 Task: Add in the project VestaTech a sprint 'Test Trek'.
Action: Mouse moved to (903, 508)
Screenshot: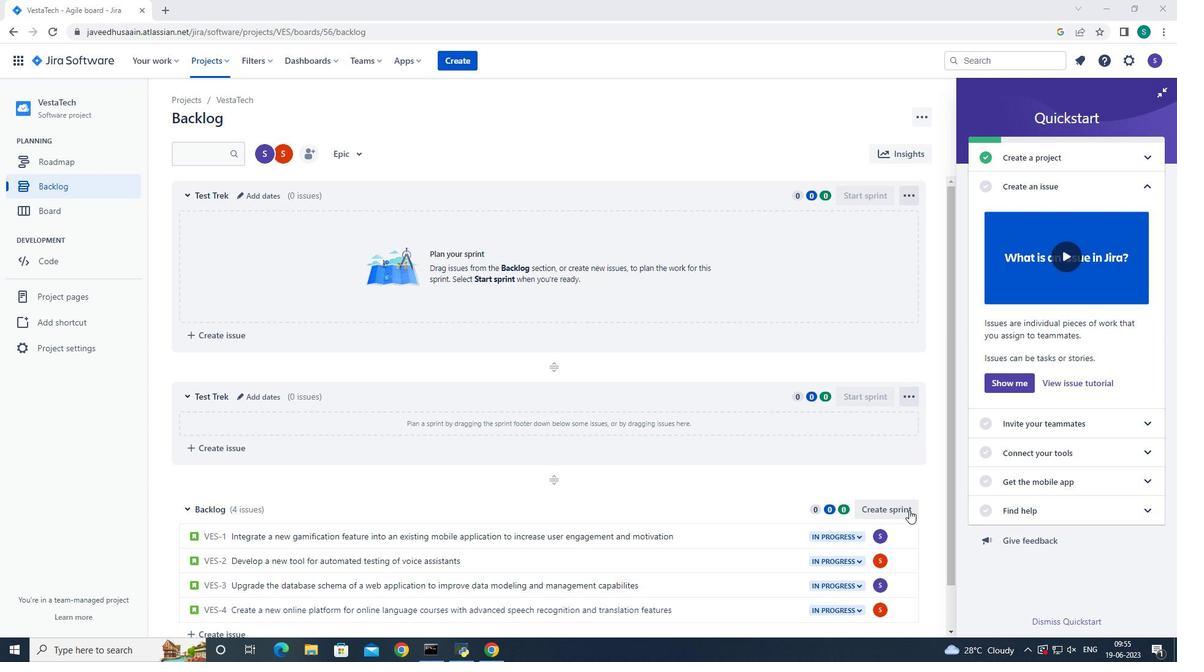 
Action: Mouse pressed left at (903, 508)
Screenshot: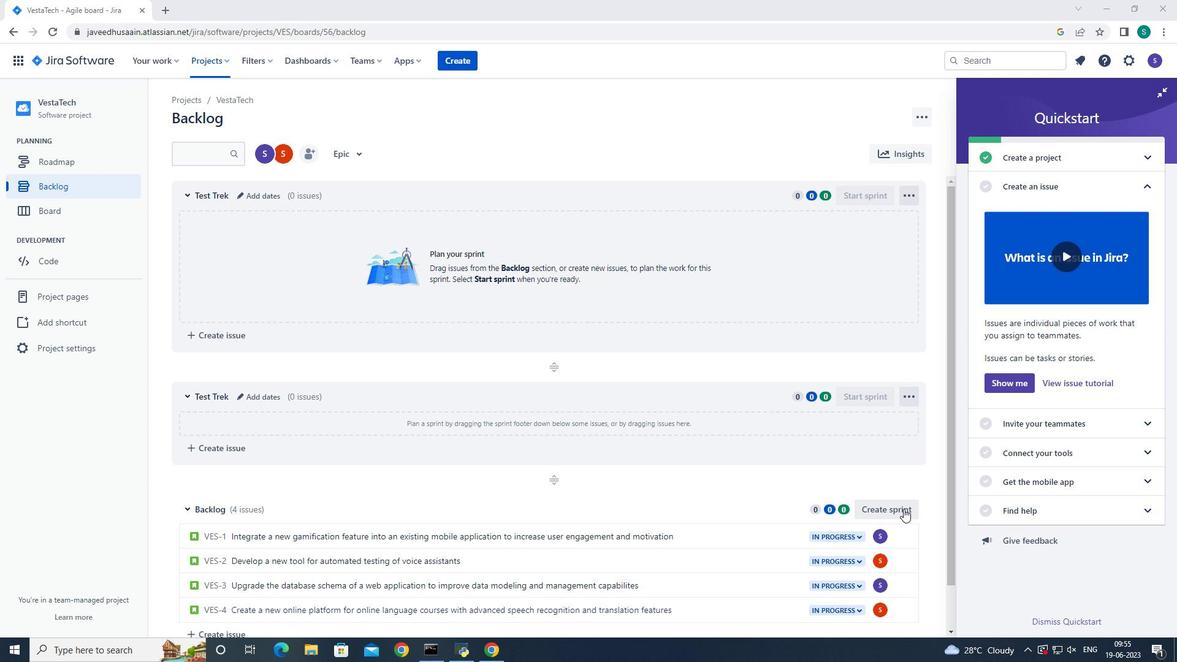 
Action: Mouse moved to (247, 508)
Screenshot: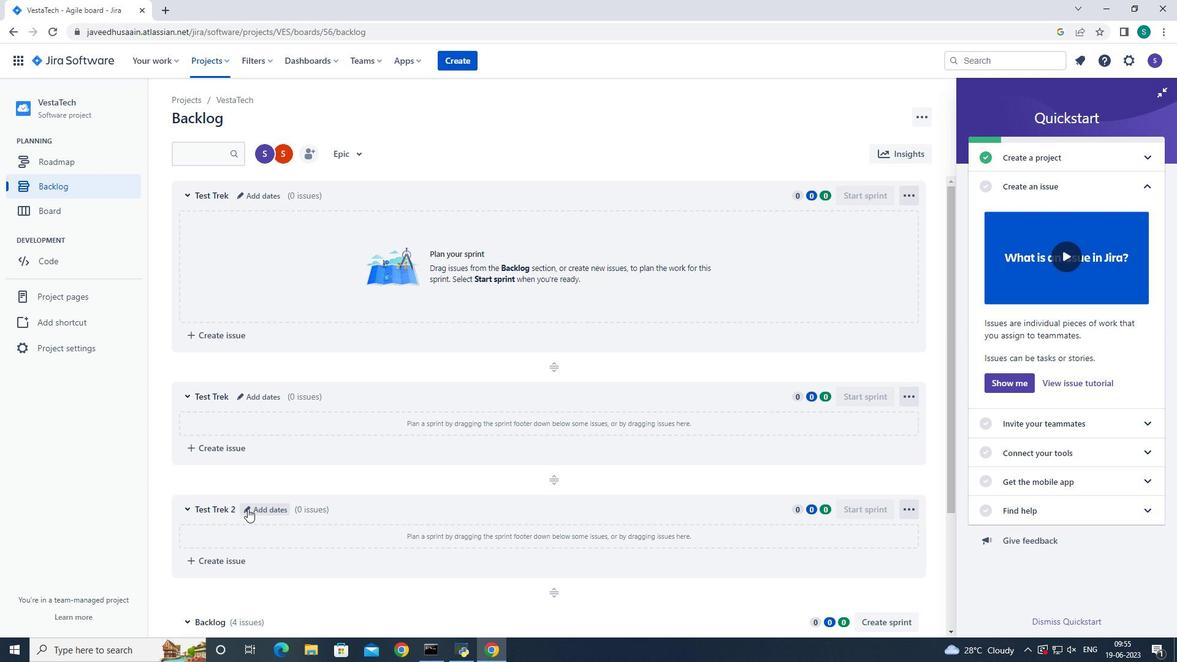 
Action: Mouse pressed left at (247, 508)
Screenshot: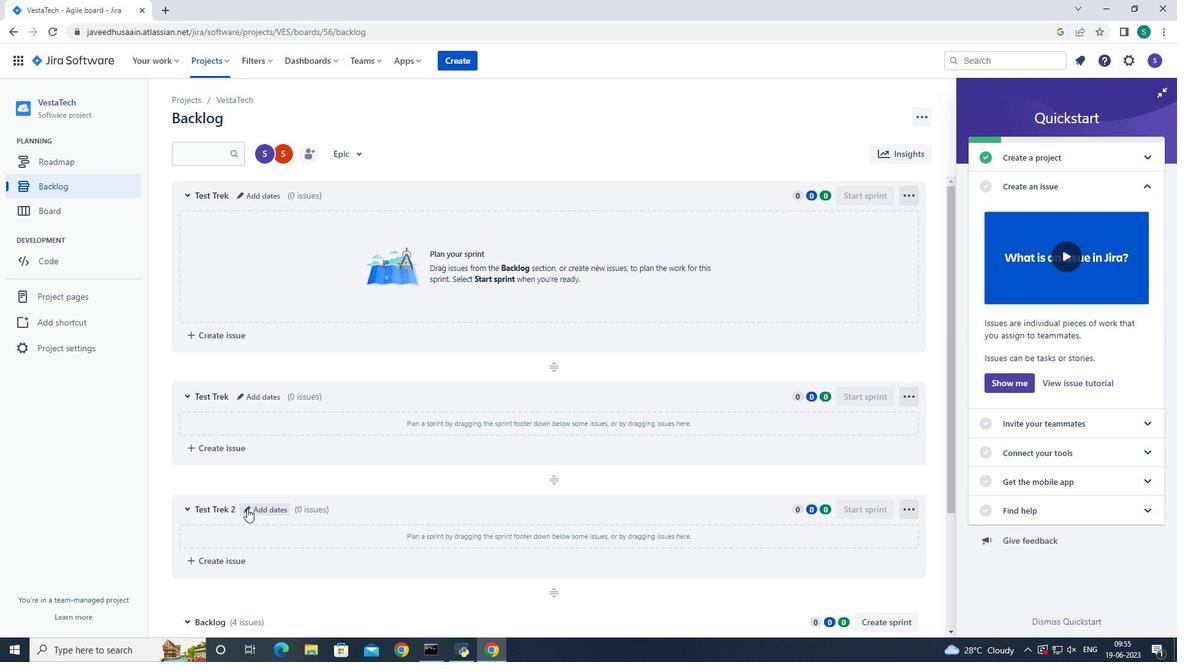 
Action: Mouse moved to (479, 154)
Screenshot: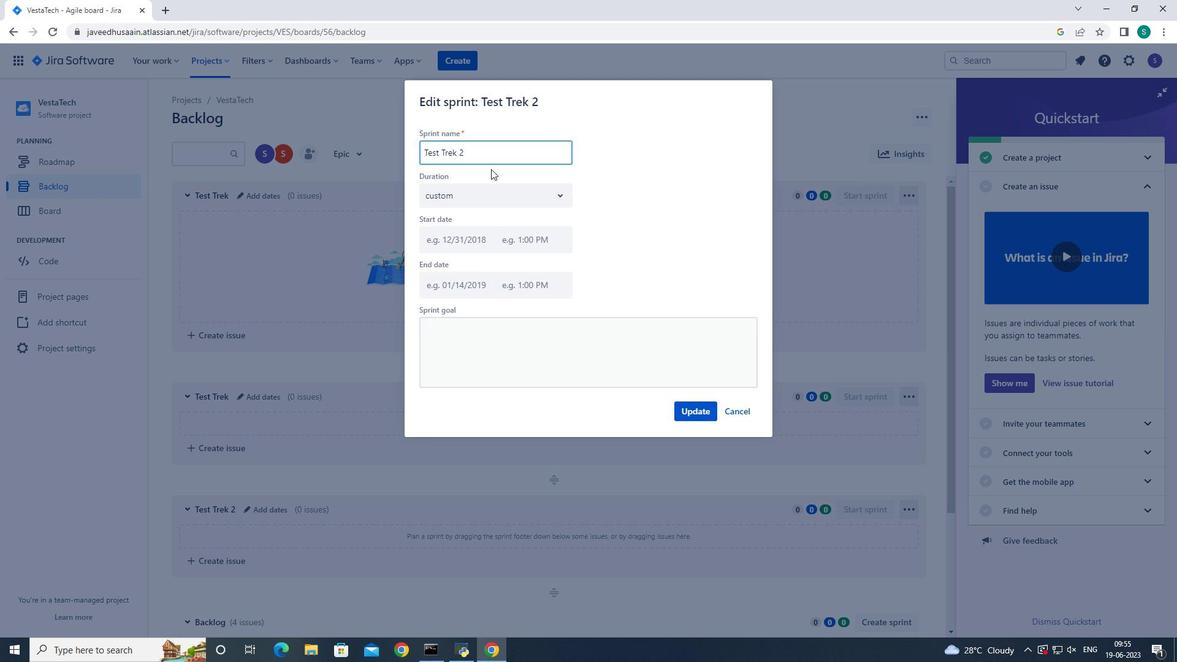 
Action: Mouse pressed left at (479, 154)
Screenshot: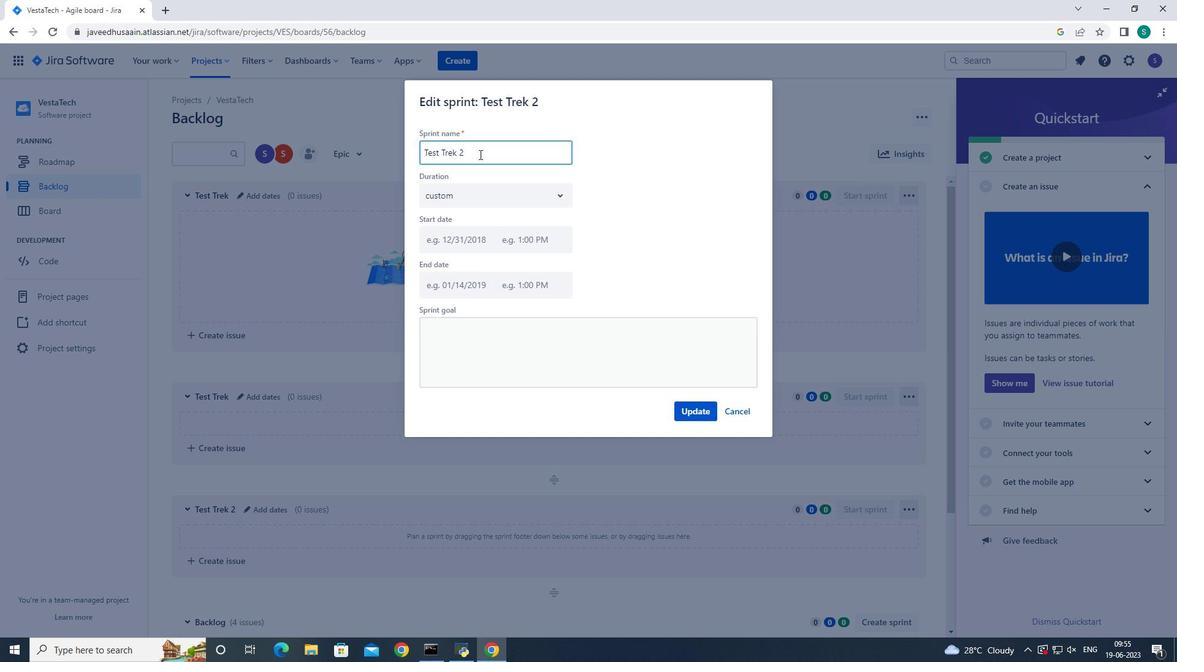 
Action: Key pressed <Key.backspace><Key.backspace><Key.backspace><Key.backspace><Key.backspace><Key.backspace><Key.backspace><Key.backspace><Key.backspace><Key.backspace><Key.backspace><Key.backspace><Key.backspace><Key.backspace><Key.backspace><Key.backspace><Key.backspace><Key.backspace><Key.shift>Test<Key.space><Key.shift>Trek
Screenshot: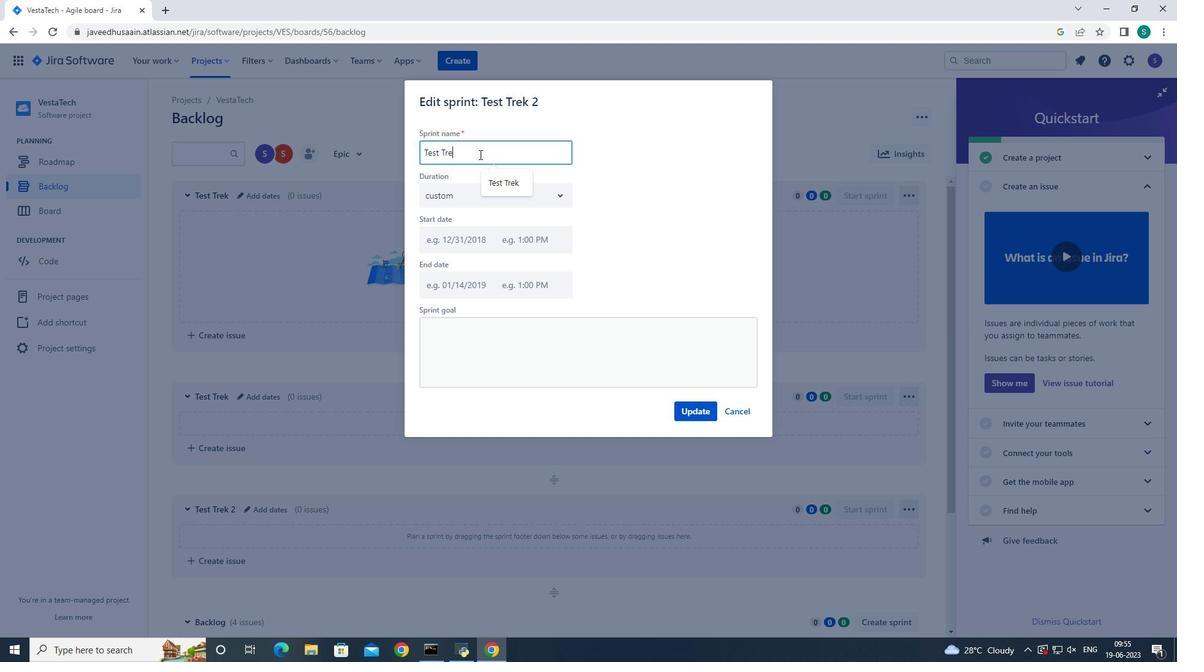 
Action: Mouse moved to (686, 412)
Screenshot: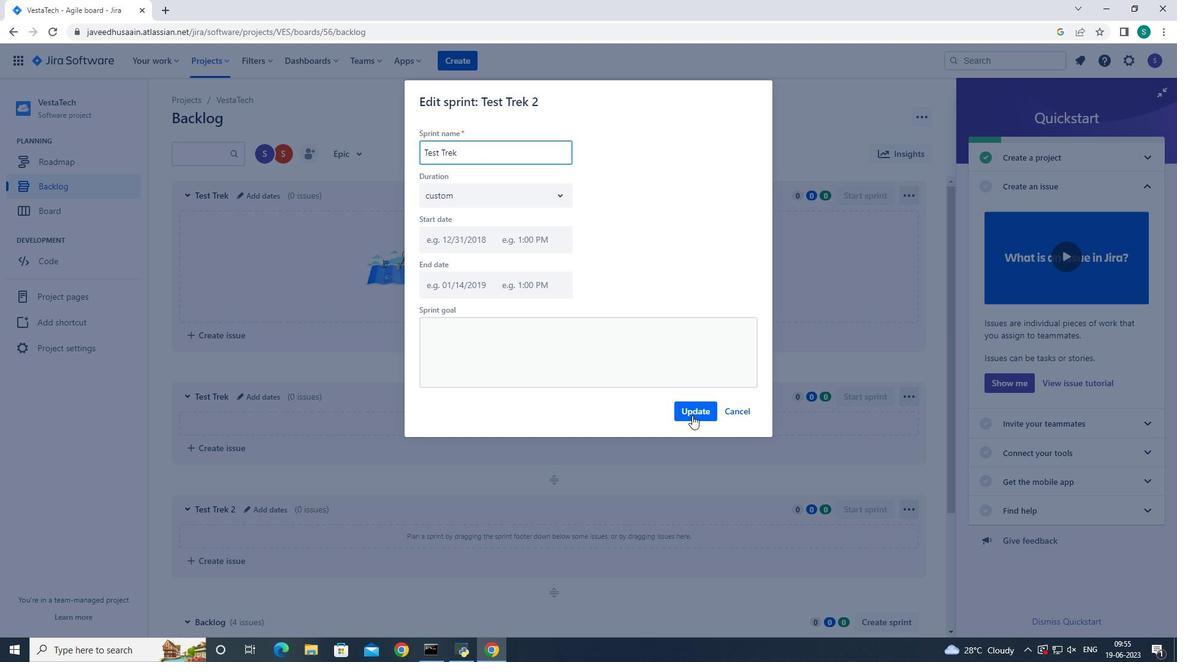 
Action: Mouse pressed left at (686, 412)
Screenshot: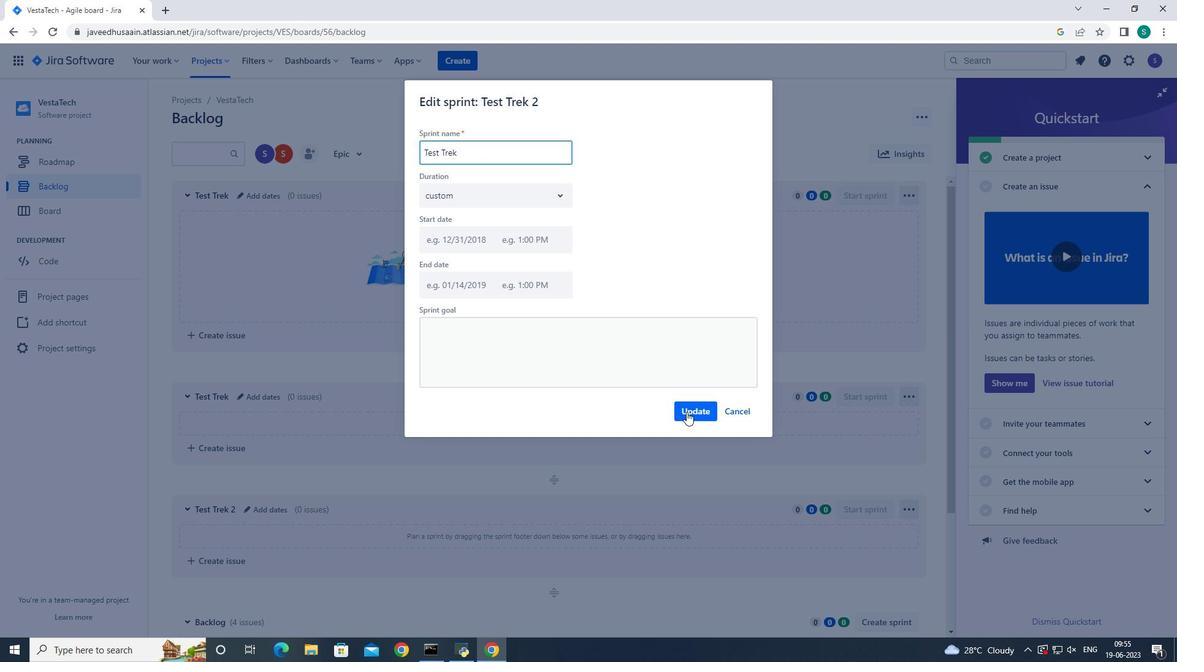 
